 Task: In update from your network choose email frequency linkedIn recommended.
Action: Mouse moved to (728, 65)
Screenshot: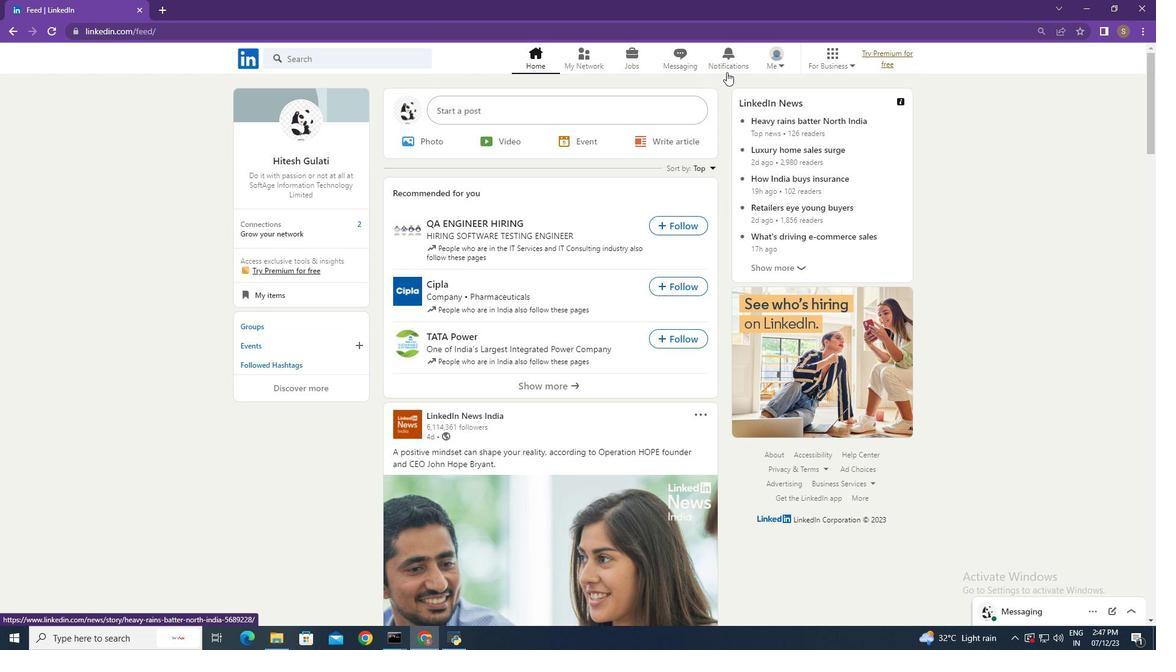 
Action: Mouse pressed left at (728, 65)
Screenshot: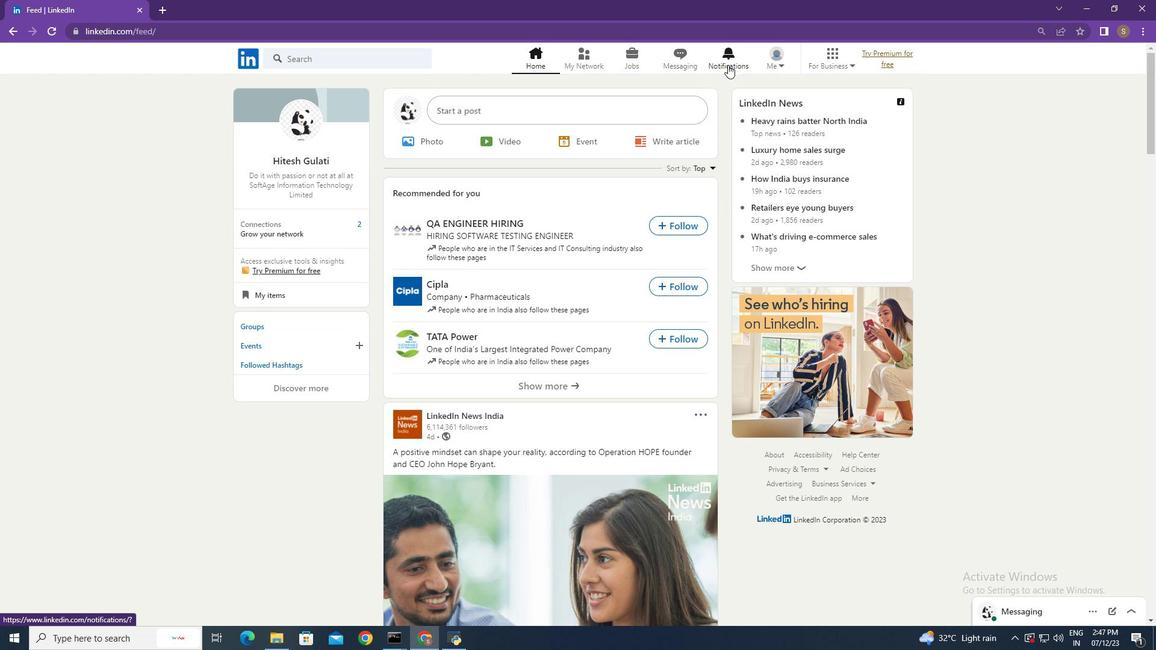 
Action: Mouse moved to (265, 140)
Screenshot: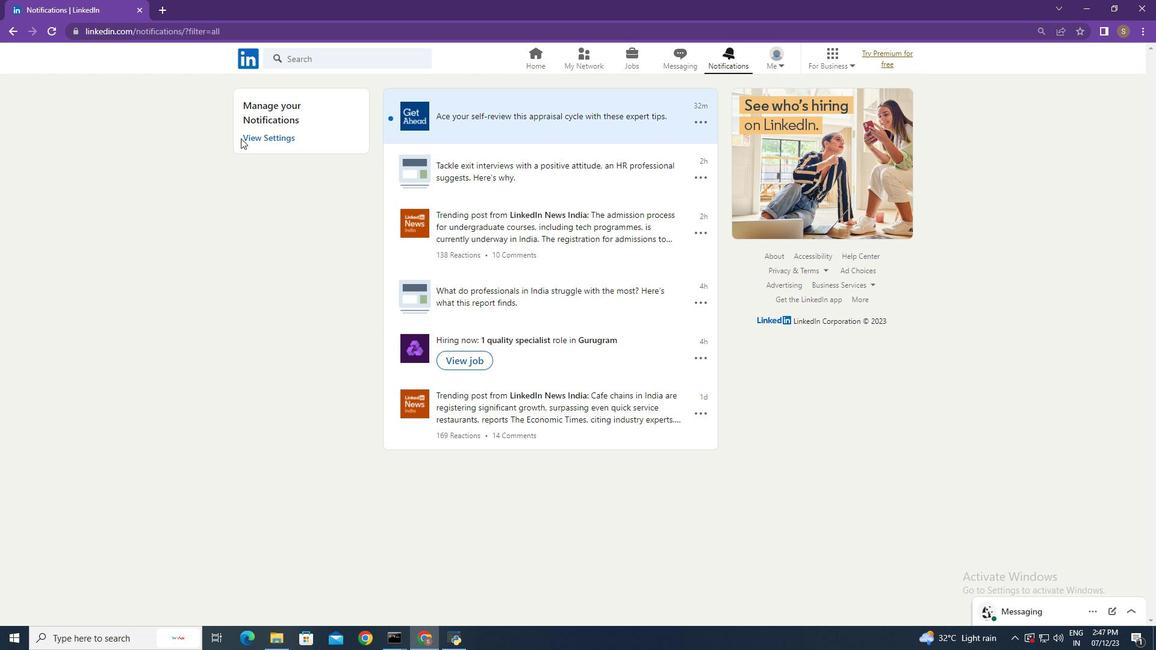 
Action: Mouse pressed left at (265, 140)
Screenshot: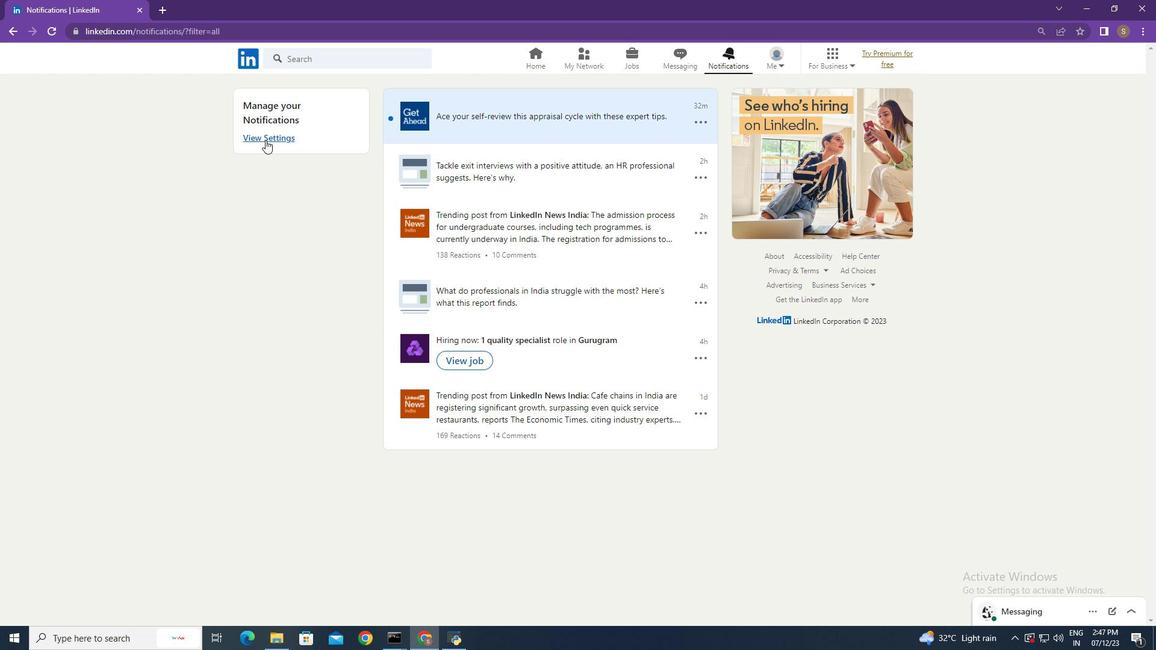 
Action: Mouse moved to (659, 250)
Screenshot: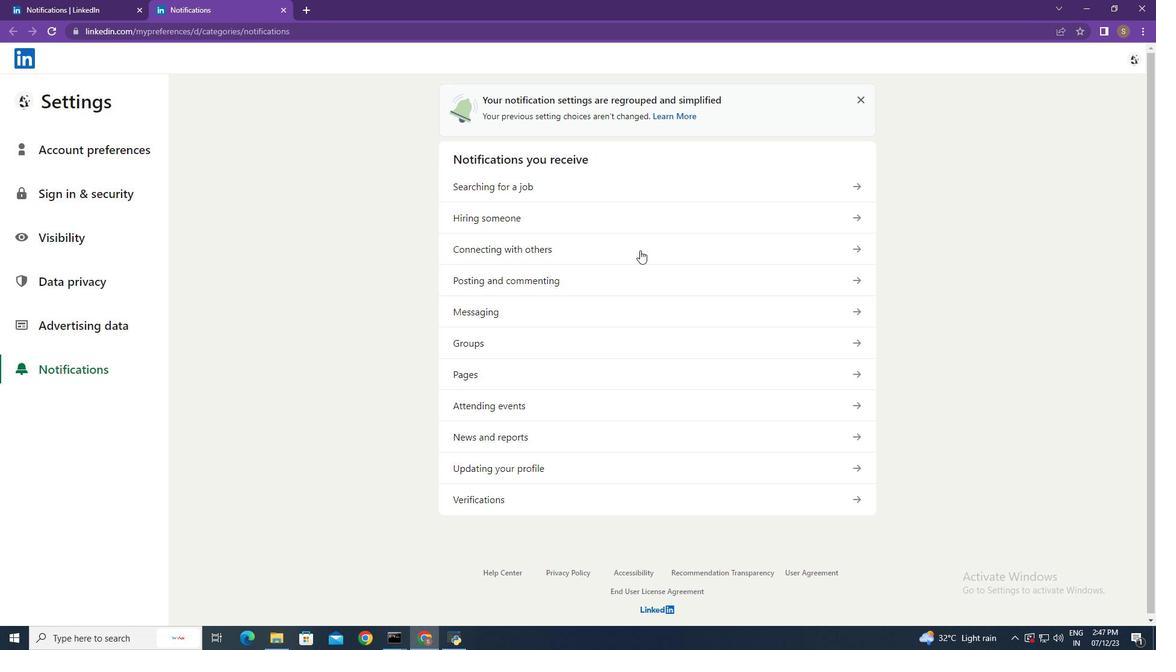 
Action: Mouse pressed left at (659, 250)
Screenshot: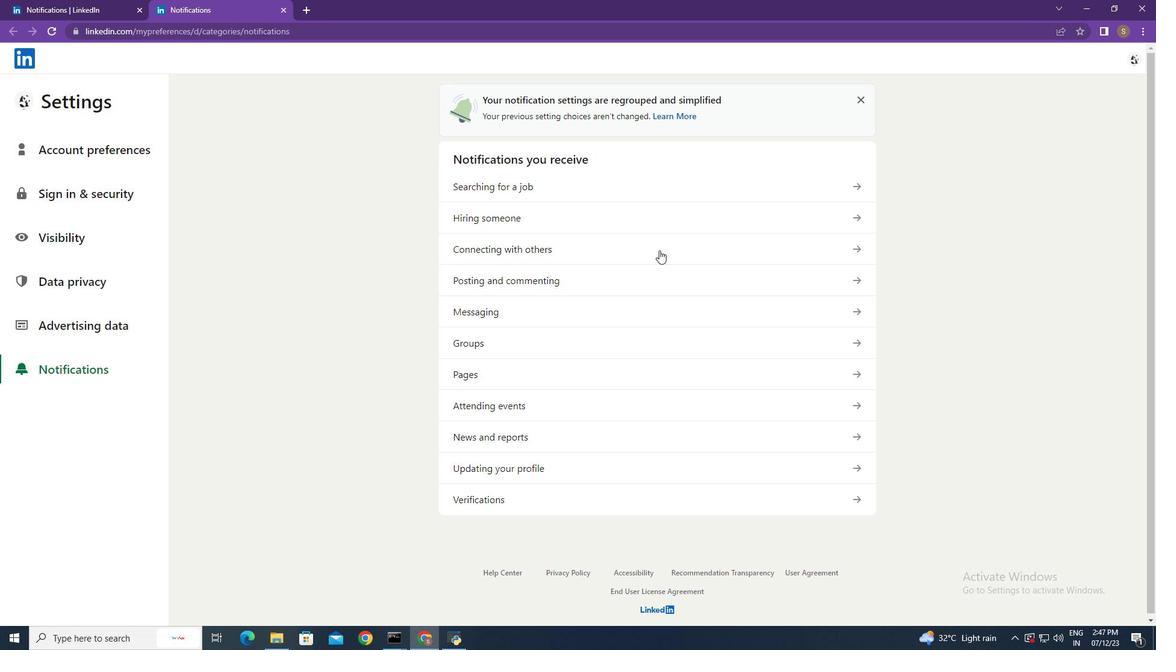
Action: Mouse moved to (752, 213)
Screenshot: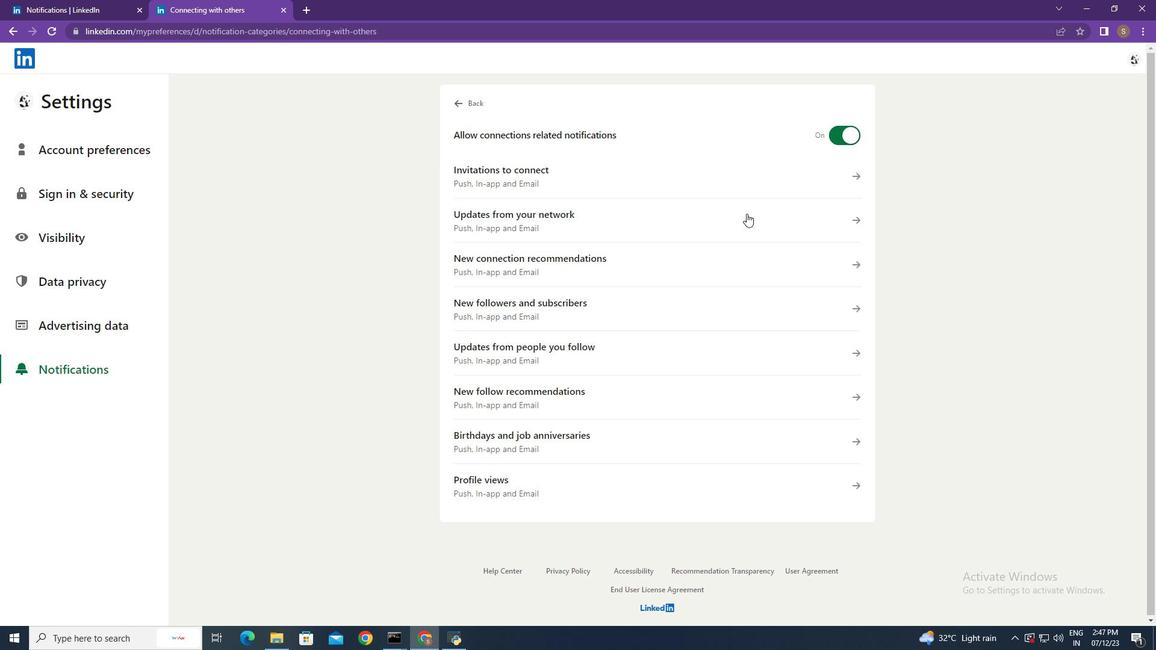 
Action: Mouse pressed left at (752, 213)
Screenshot: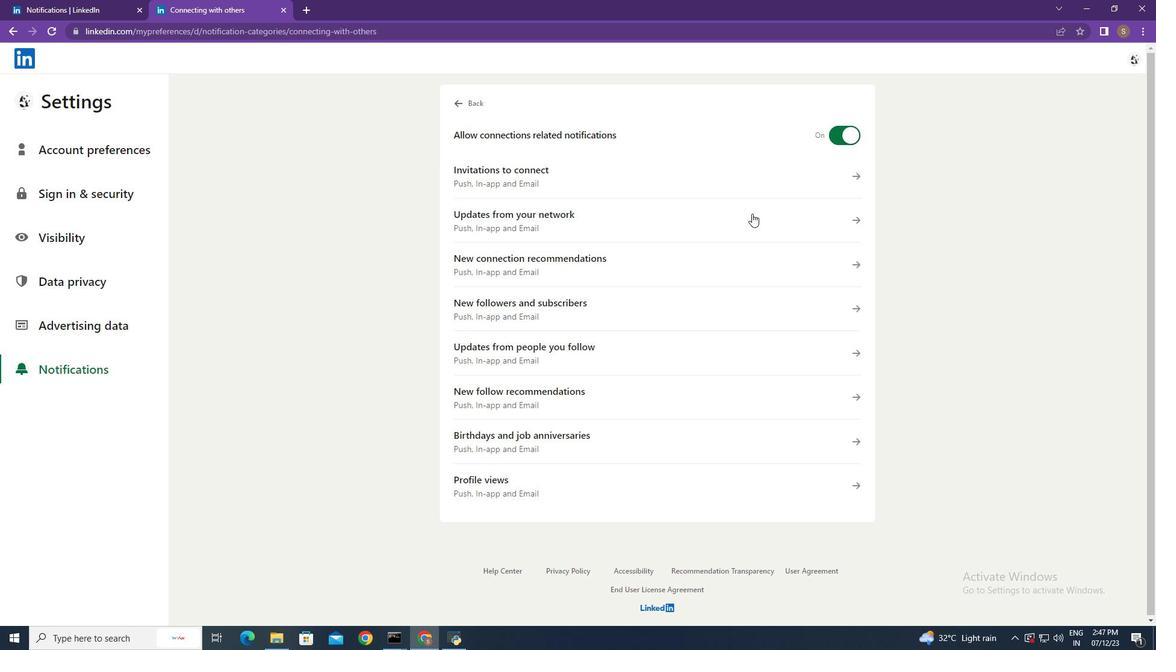 
Action: Mouse moved to (465, 434)
Screenshot: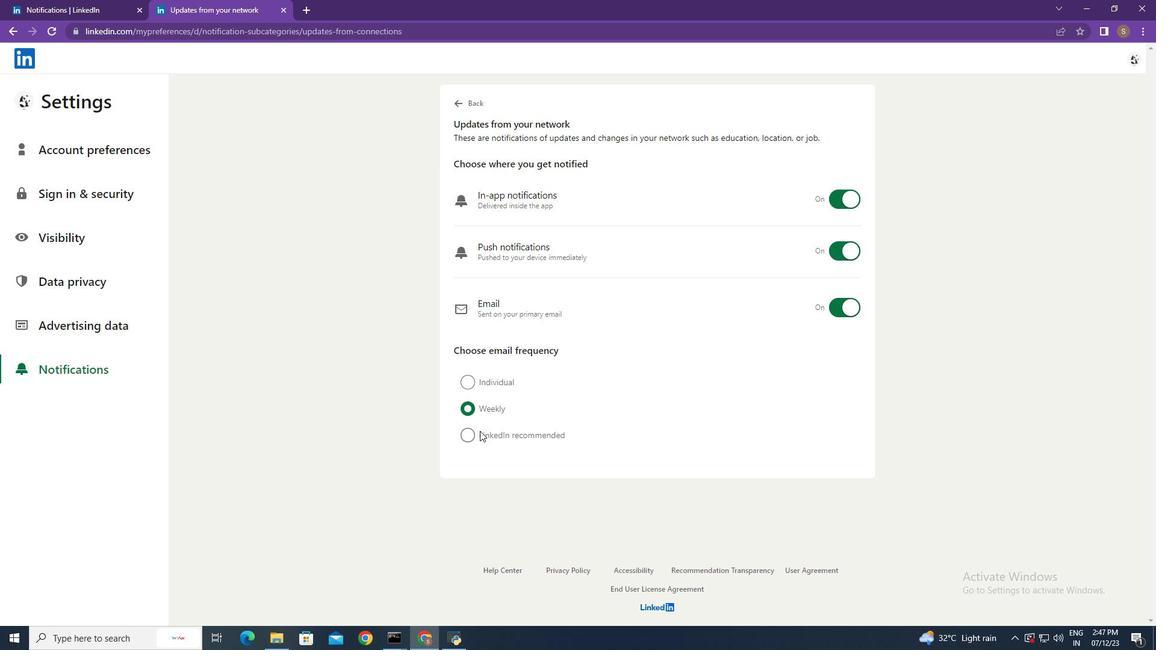 
Action: Mouse pressed left at (465, 434)
Screenshot: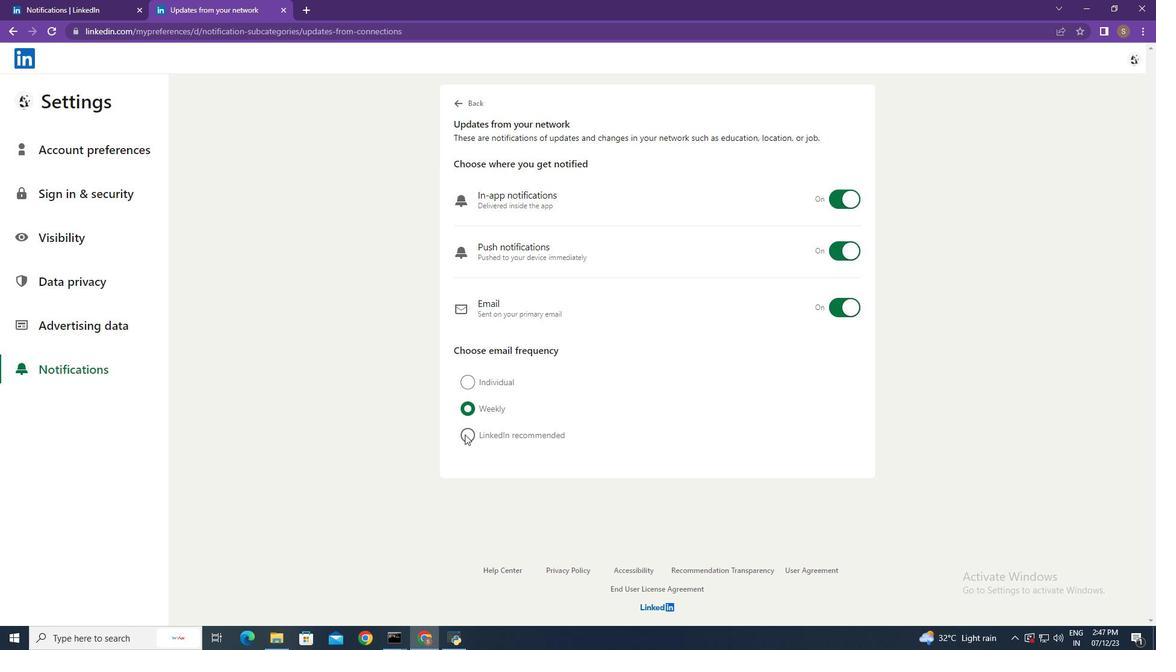 
Action: Mouse moved to (314, 302)
Screenshot: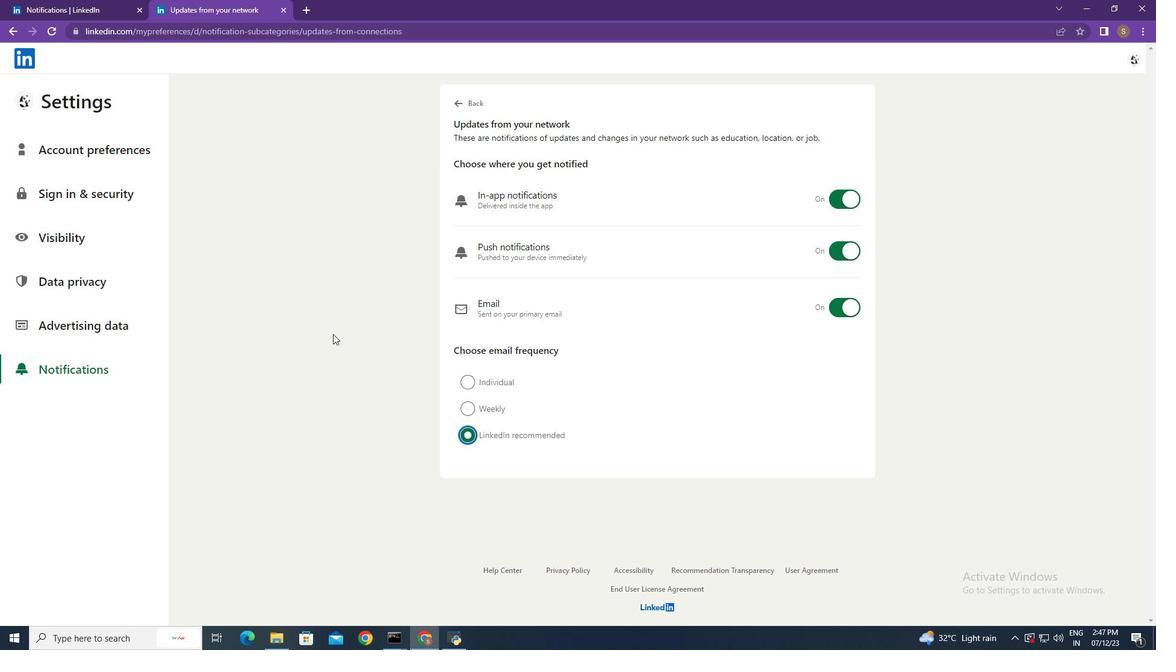 
